 Task: Log work in the project AgileEngine for the issue 'Integrate a new gamification feature into an existing mobile application to increase user engagement and retention' spent time as '1w 1d 3h 30m' and remaining time as '6w 5d 4h 25m' and move to top of backlog. Now add the issue to the epic 'IT Asset Management Process Improvement'. Log work in the project AgileEngine for the issue 'Develop a new tool for automated testing of web application accessibility compliance for people with disabilities' spent time as '2w 6d 16h 30m' and remaining time as '1w 1d 4h 26m' and move to bottom of backlog. Now add the issue to the epic 'Cybersecurity Incident Response Planning'
Action: Mouse moved to (92, 156)
Screenshot: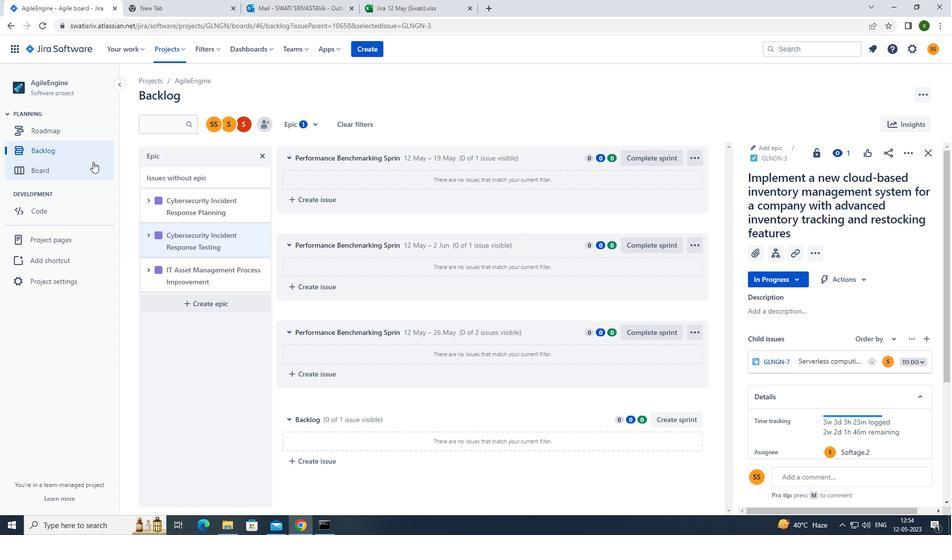 
Action: Mouse pressed left at (92, 156)
Screenshot: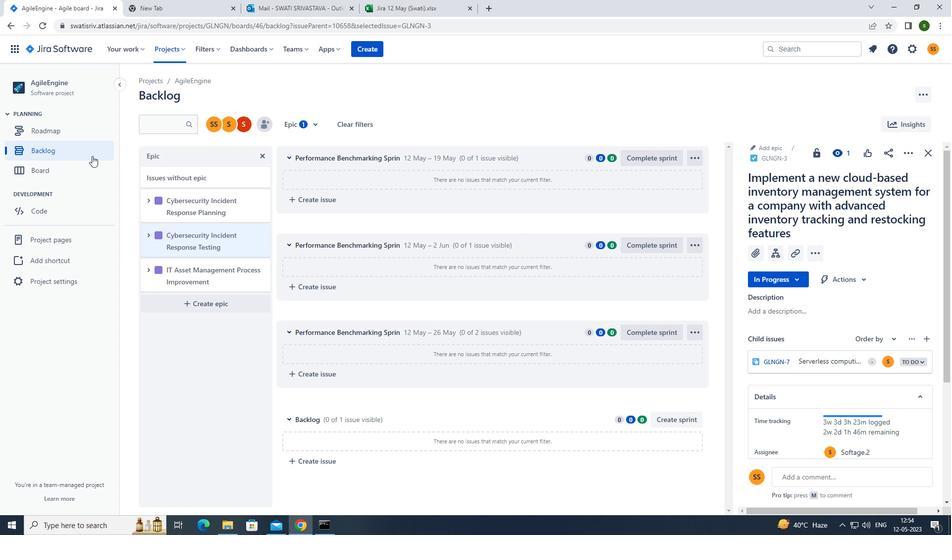 
Action: Mouse moved to (506, 359)
Screenshot: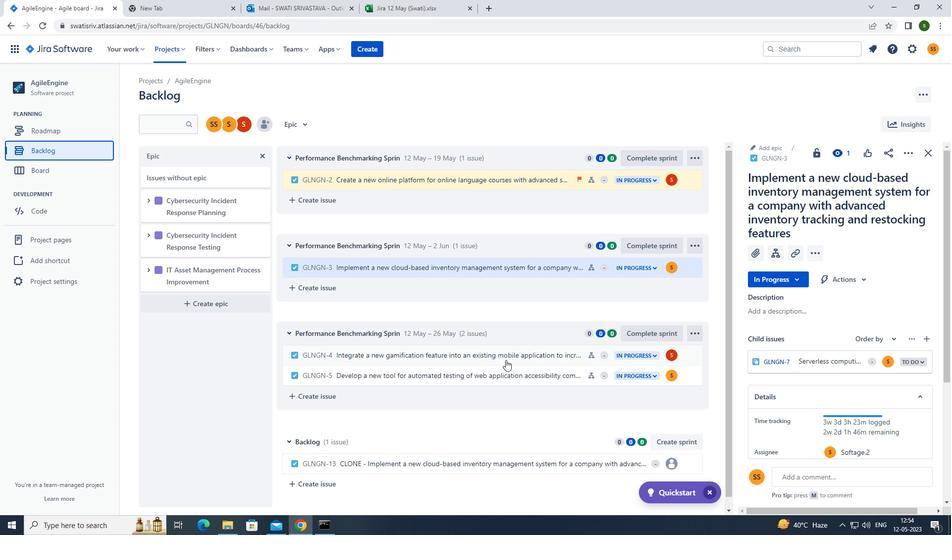 
Action: Mouse pressed left at (506, 359)
Screenshot: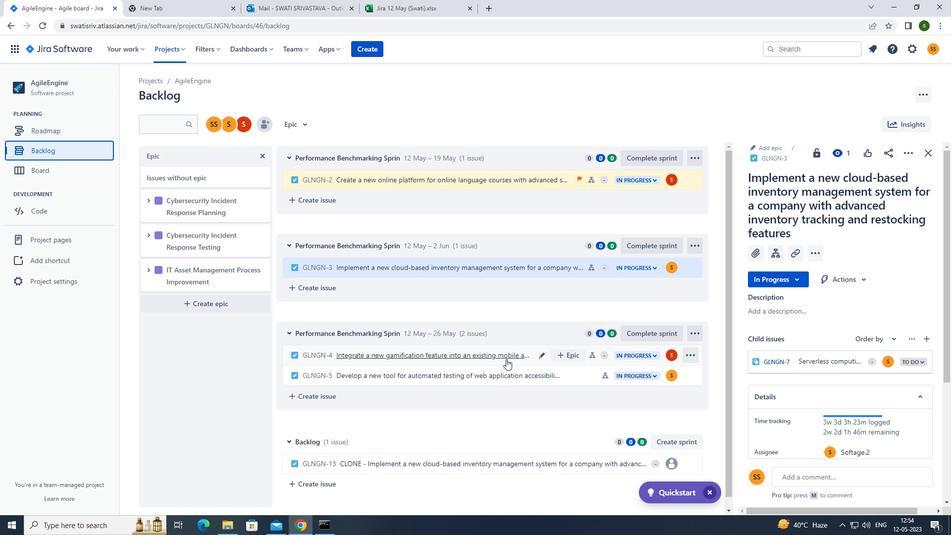 
Action: Mouse moved to (910, 153)
Screenshot: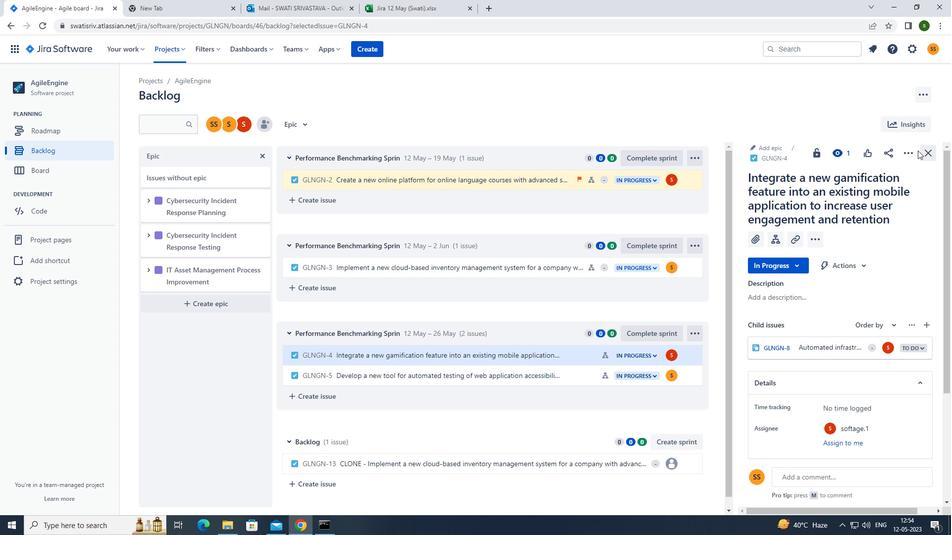 
Action: Mouse pressed left at (910, 153)
Screenshot: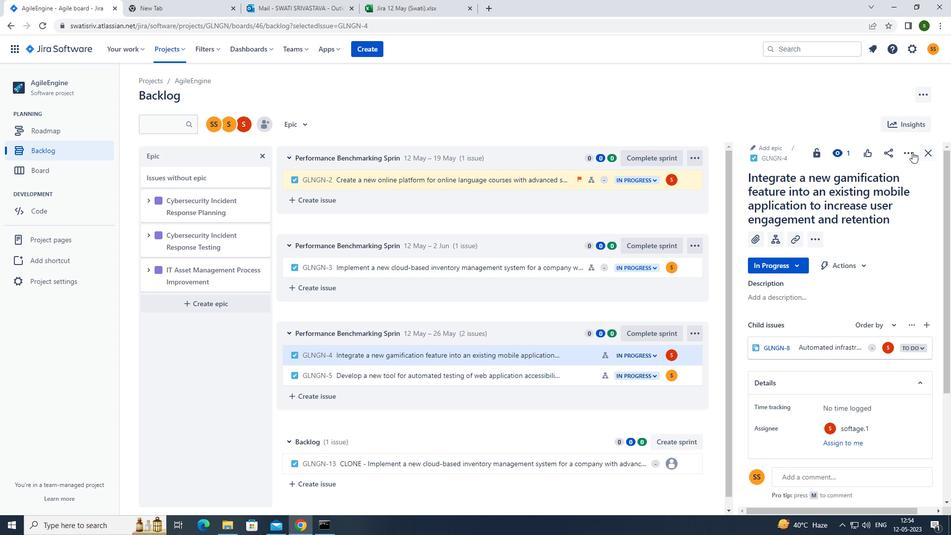 
Action: Mouse moved to (885, 178)
Screenshot: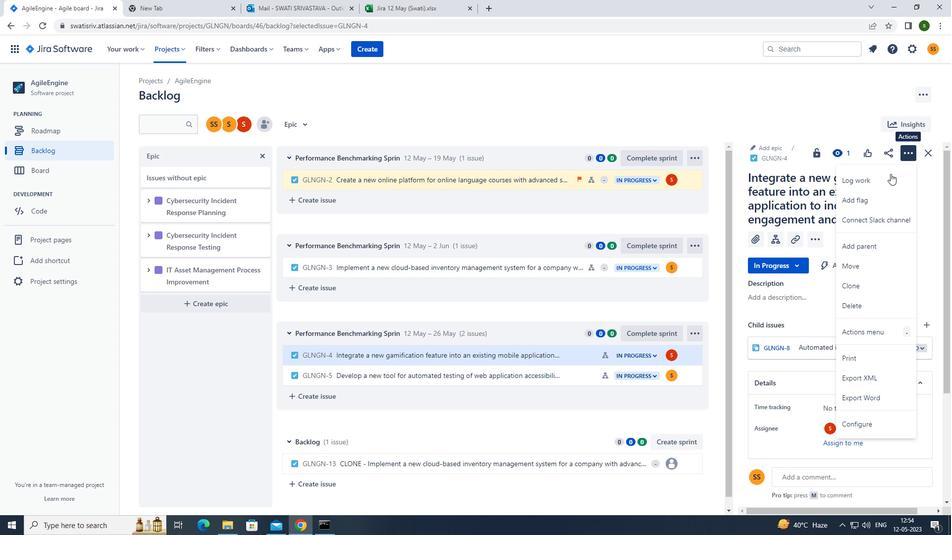 
Action: Mouse pressed left at (885, 178)
Screenshot: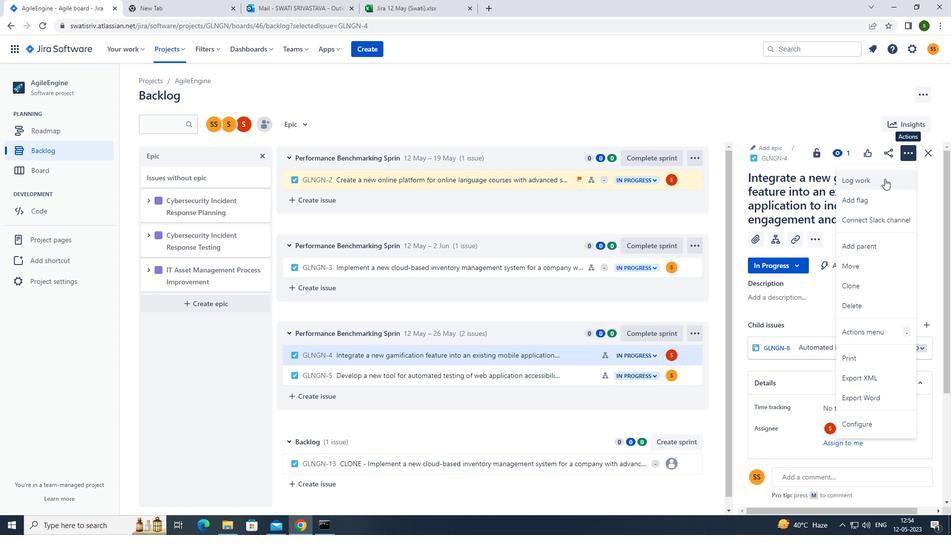 
Action: Mouse moved to (443, 129)
Screenshot: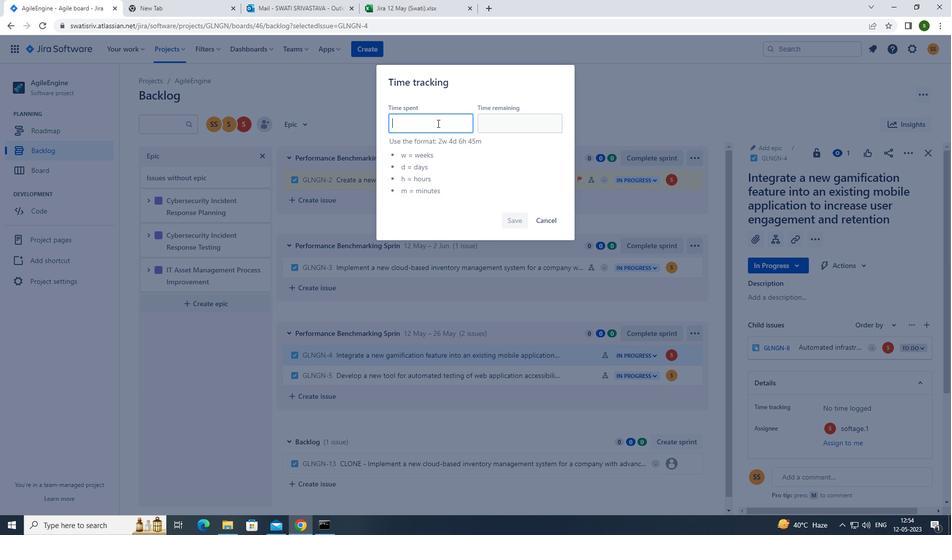 
Action: Key pressed 1w<Key.space>1d<Key.space>3h<Key.space>30m
Screenshot: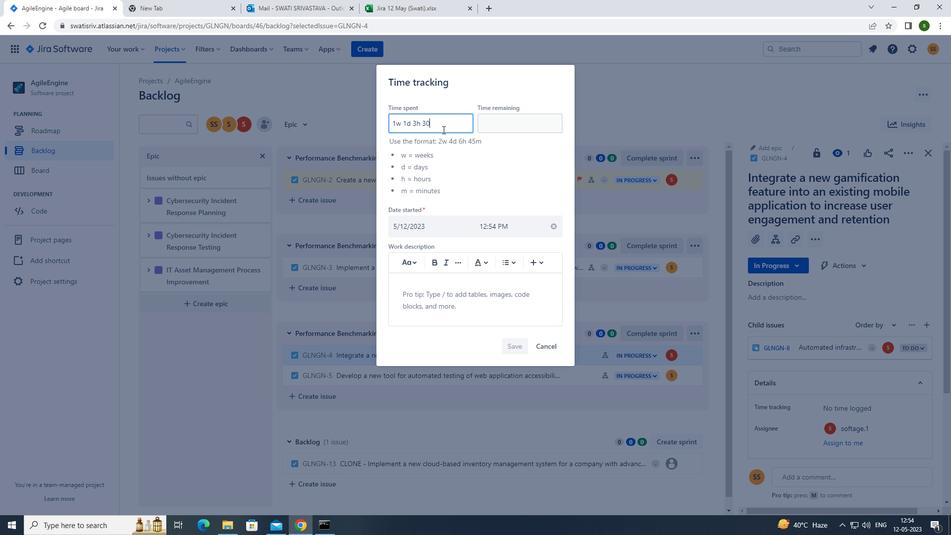 
Action: Mouse moved to (521, 133)
Screenshot: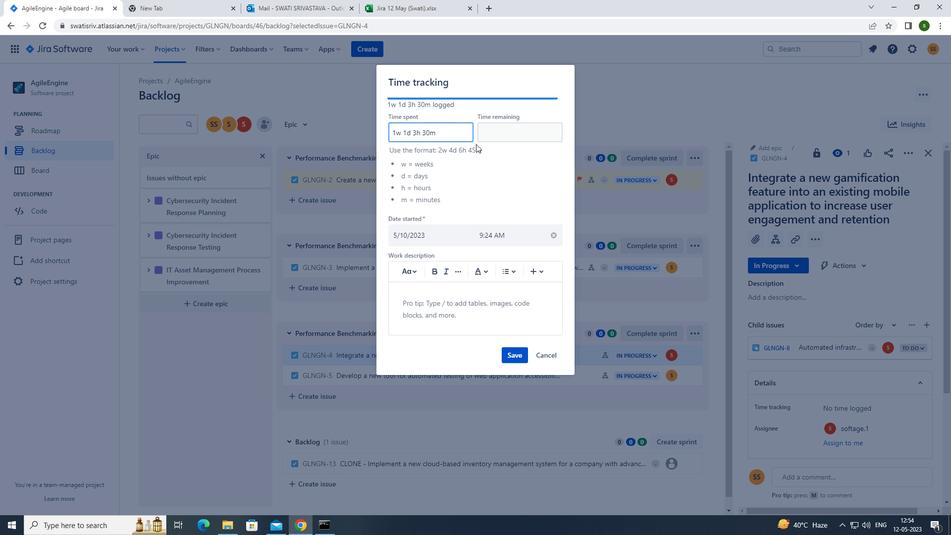 
Action: Mouse pressed left at (521, 133)
Screenshot: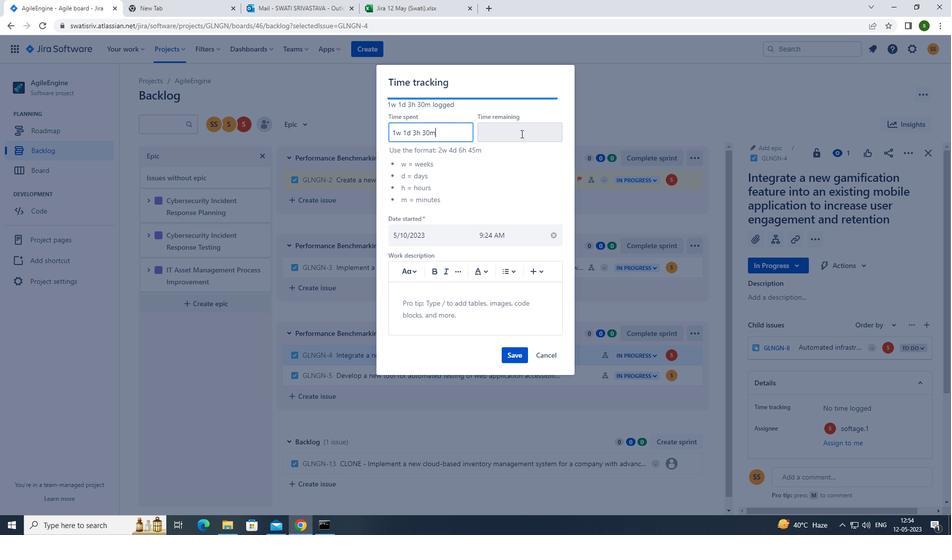 
Action: Mouse moved to (518, 132)
Screenshot: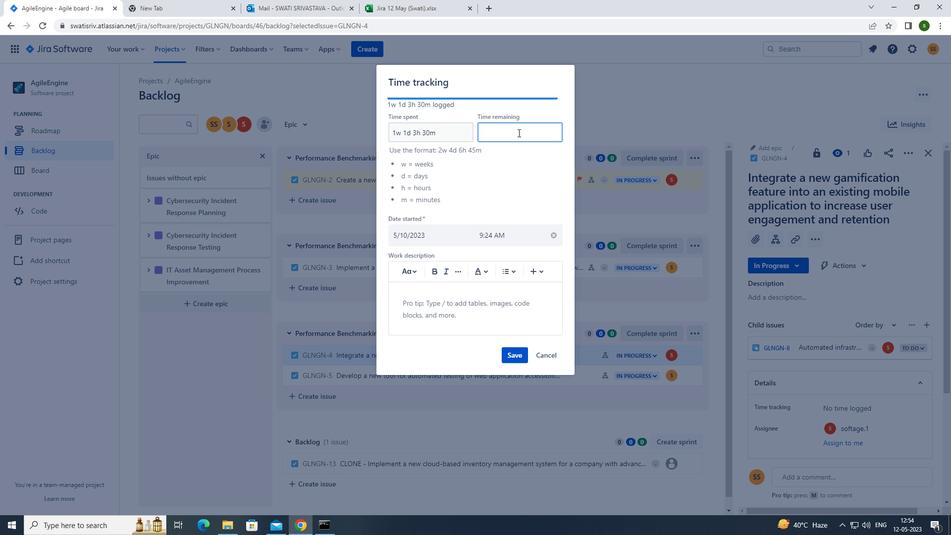 
Action: Key pressed 6w<Key.space>5d<Key.space>4h<Key.space>25m
Screenshot: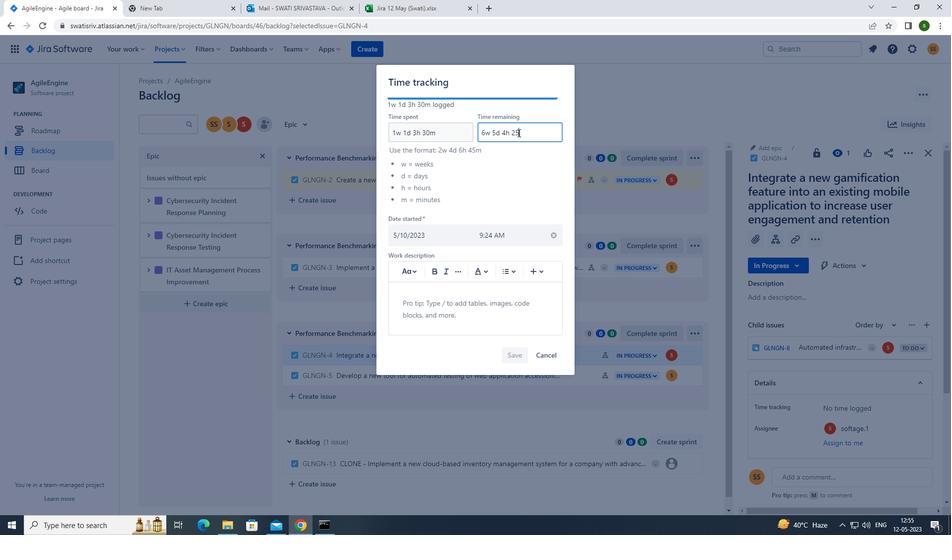 
Action: Mouse moved to (519, 352)
Screenshot: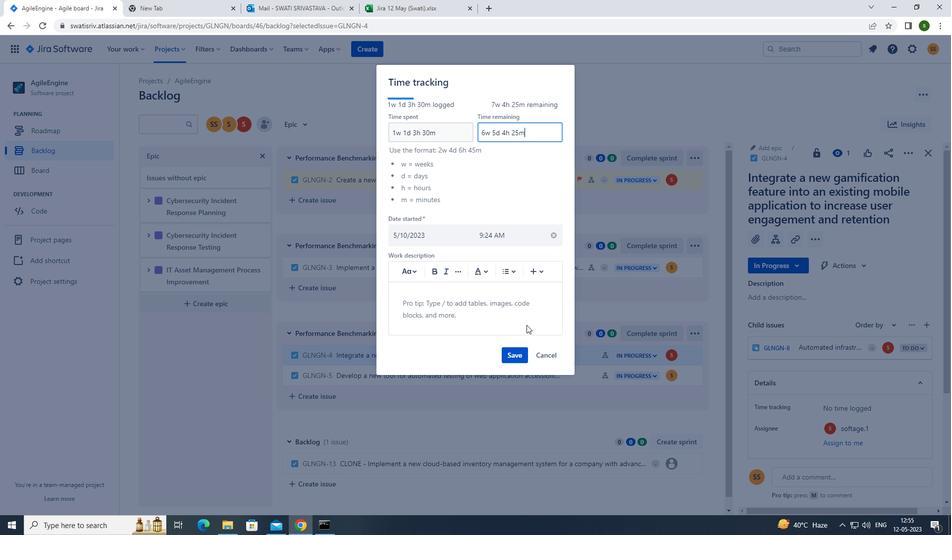 
Action: Mouse pressed left at (519, 352)
Screenshot: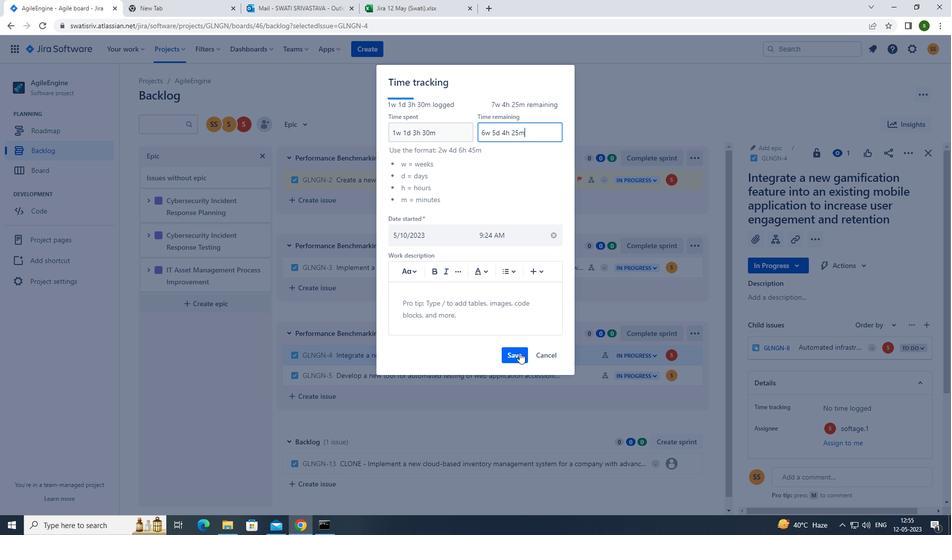 
Action: Mouse moved to (695, 353)
Screenshot: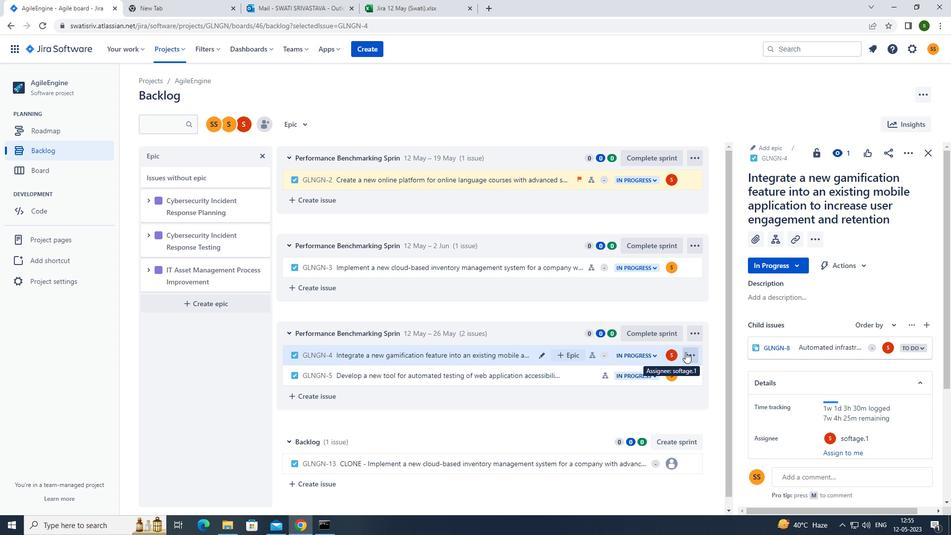 
Action: Mouse pressed left at (695, 353)
Screenshot: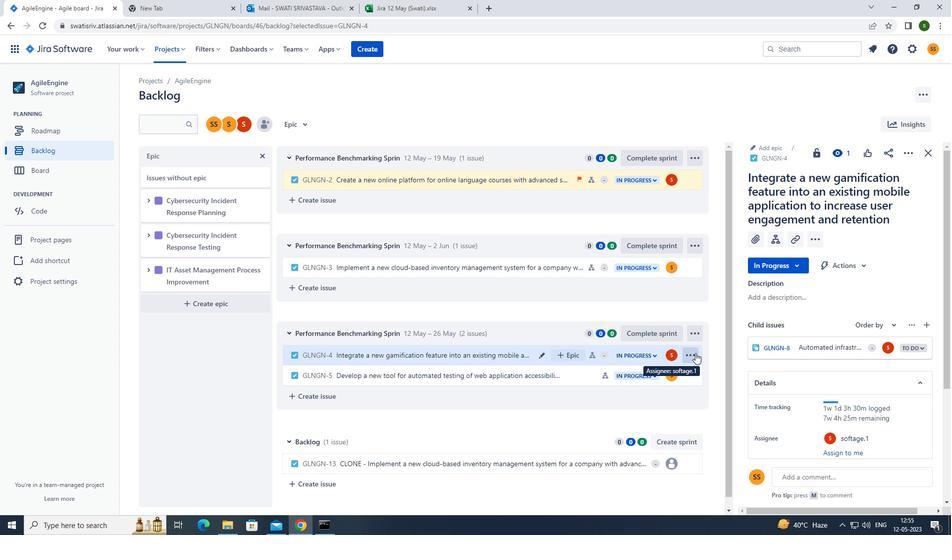
Action: Mouse moved to (645, 318)
Screenshot: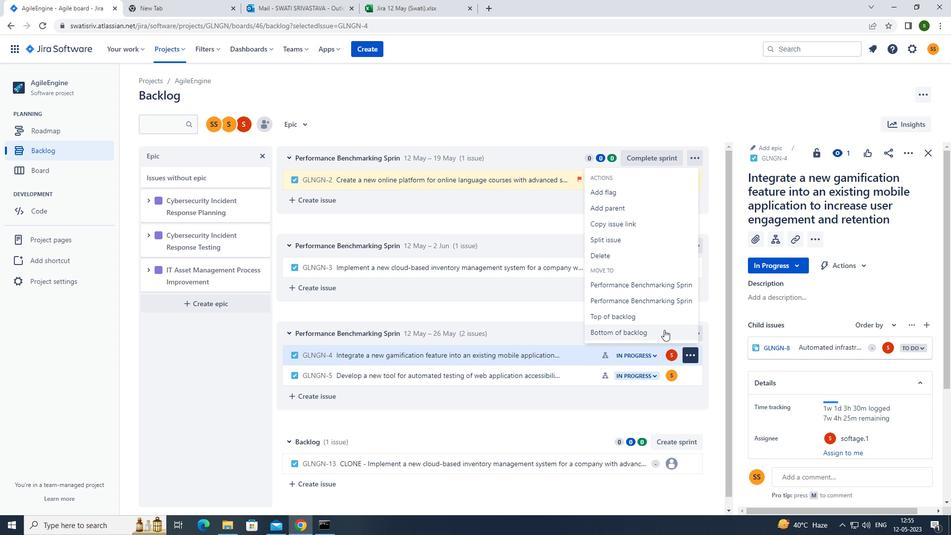 
Action: Mouse pressed left at (645, 318)
Screenshot: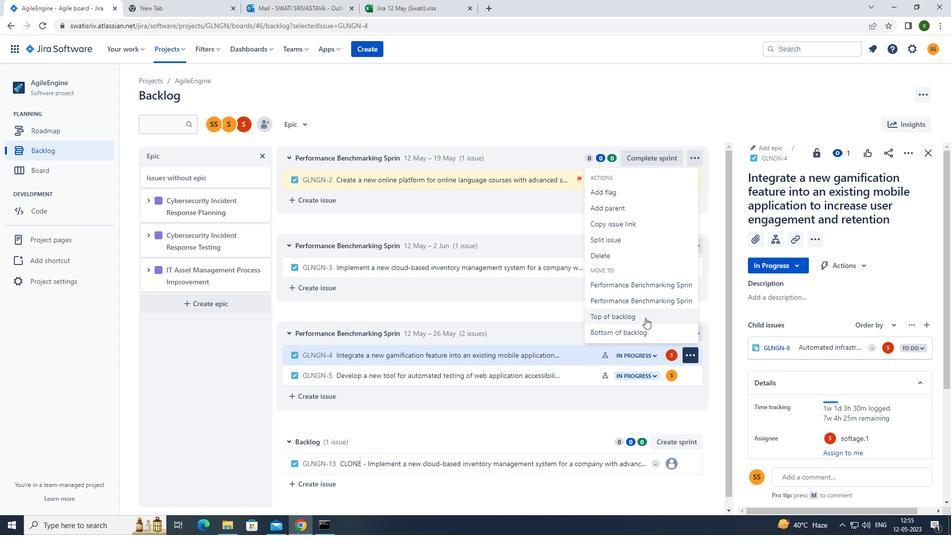 
Action: Mouse moved to (506, 160)
Screenshot: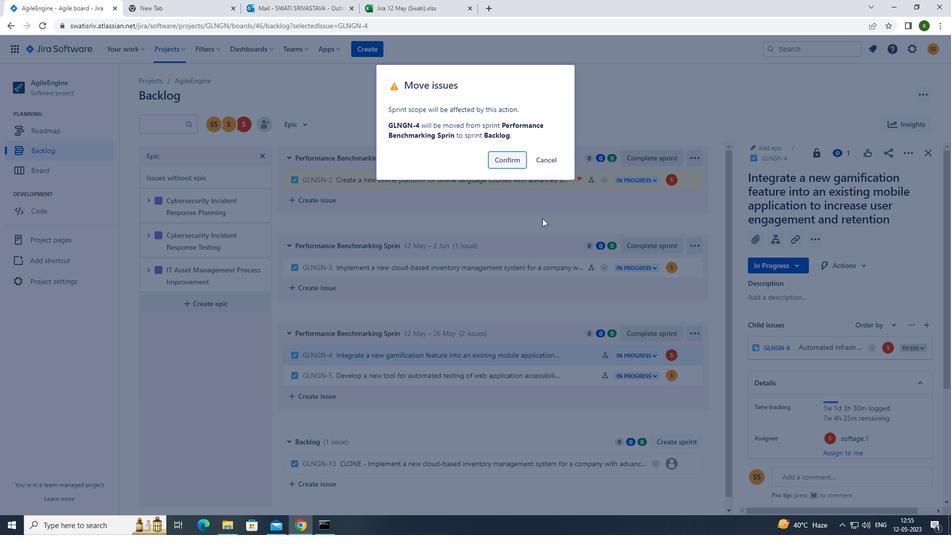 
Action: Mouse pressed left at (506, 160)
Screenshot: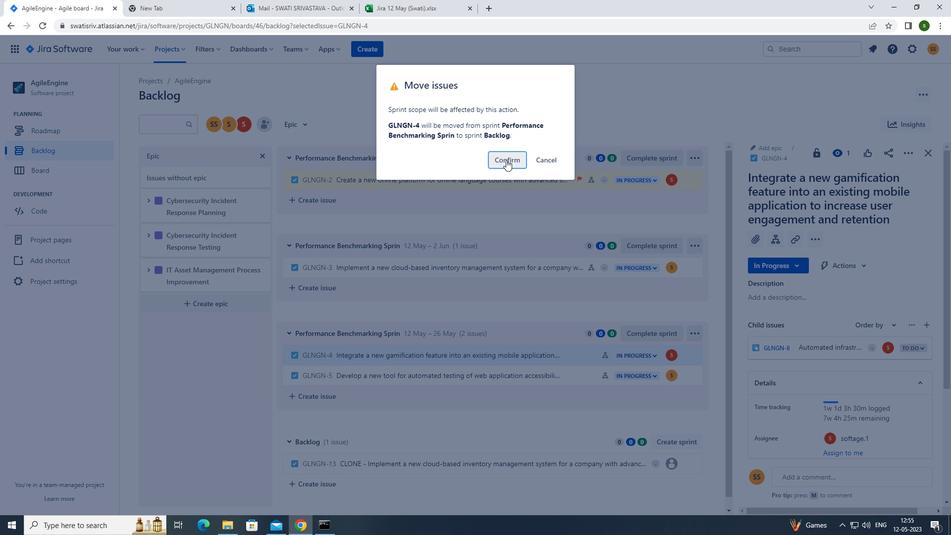 
Action: Mouse moved to (301, 127)
Screenshot: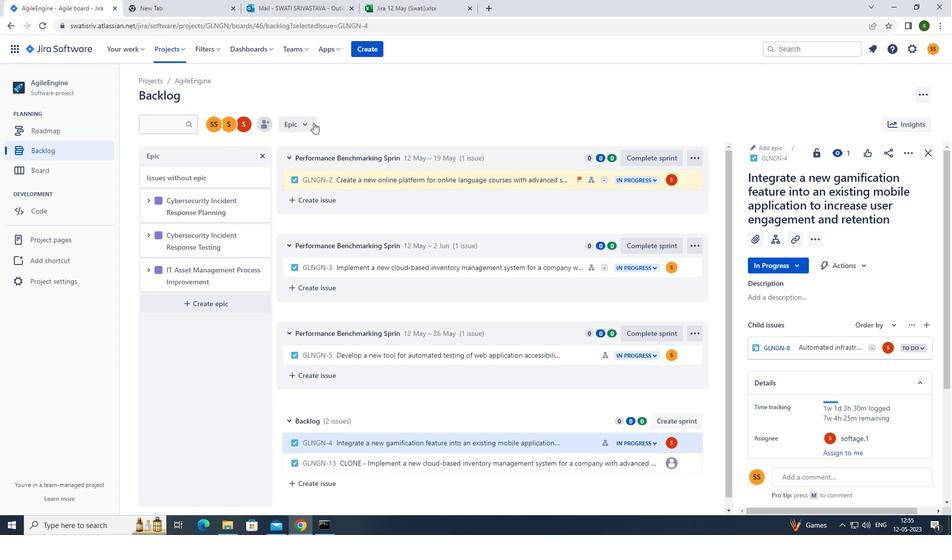 
Action: Mouse pressed left at (301, 127)
Screenshot: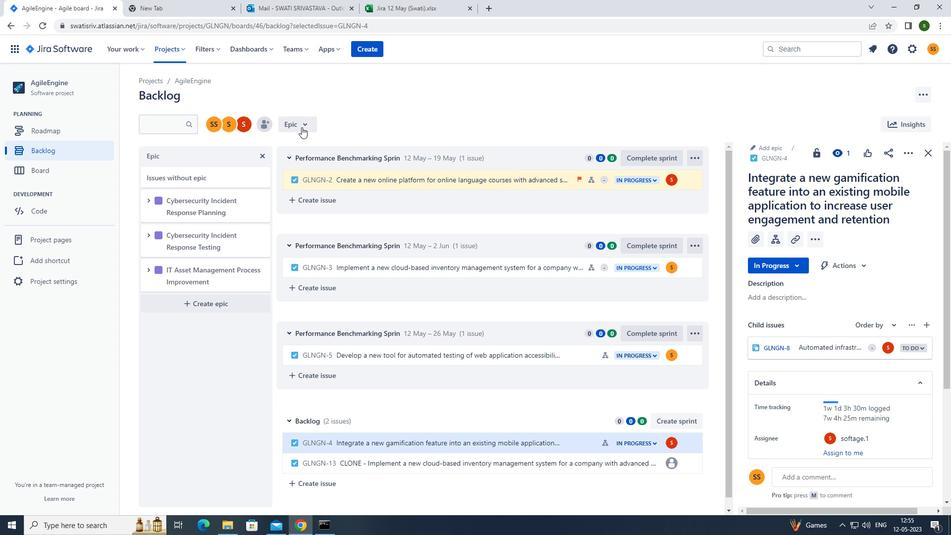 
Action: Mouse moved to (320, 199)
Screenshot: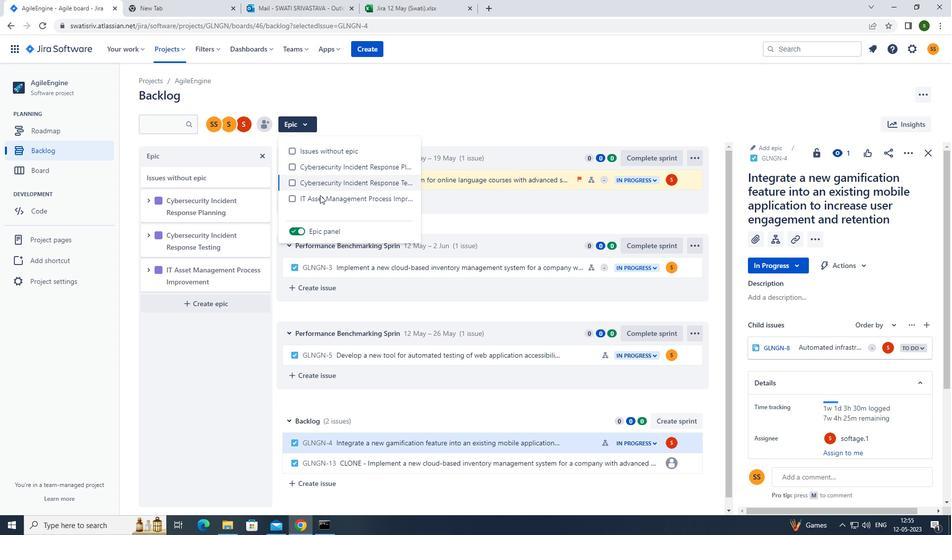 
Action: Mouse pressed left at (320, 199)
Screenshot: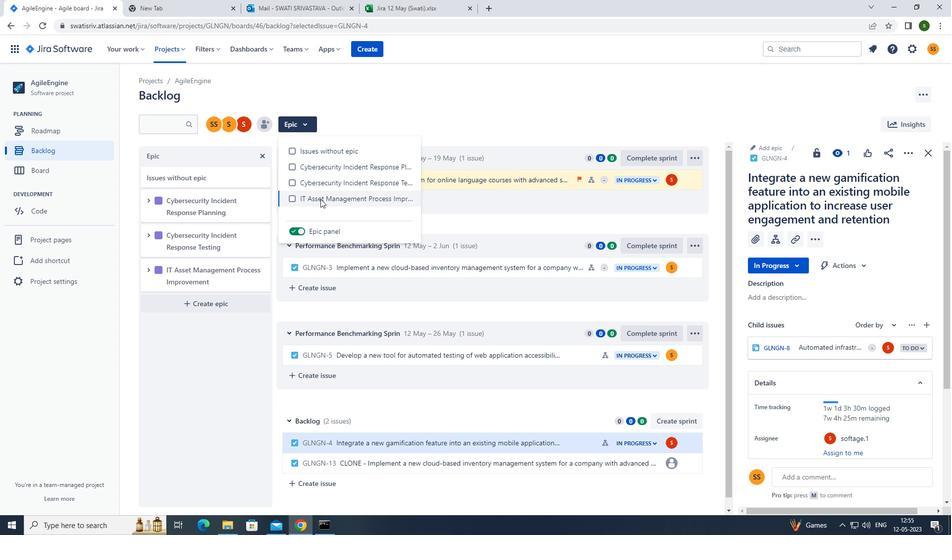 
Action: Mouse moved to (438, 111)
Screenshot: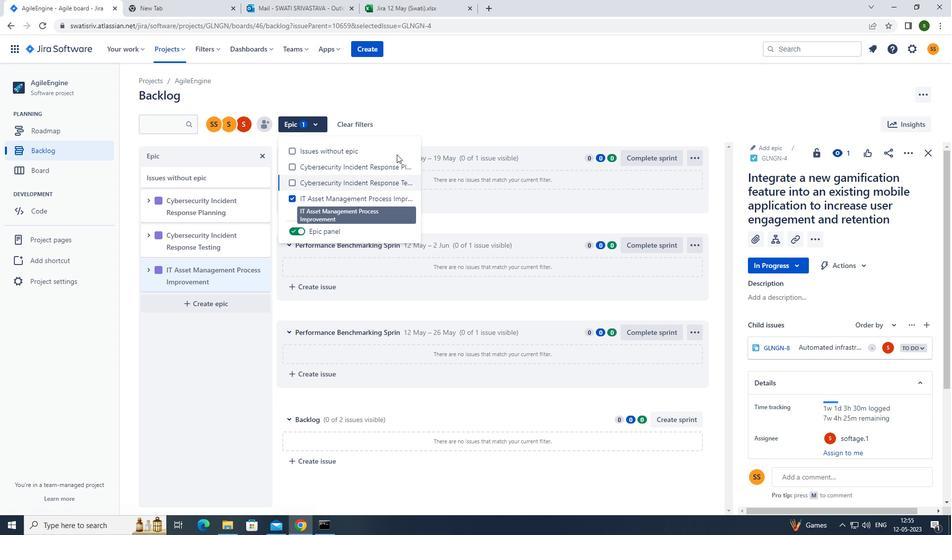 
Action: Mouse pressed left at (438, 111)
Screenshot: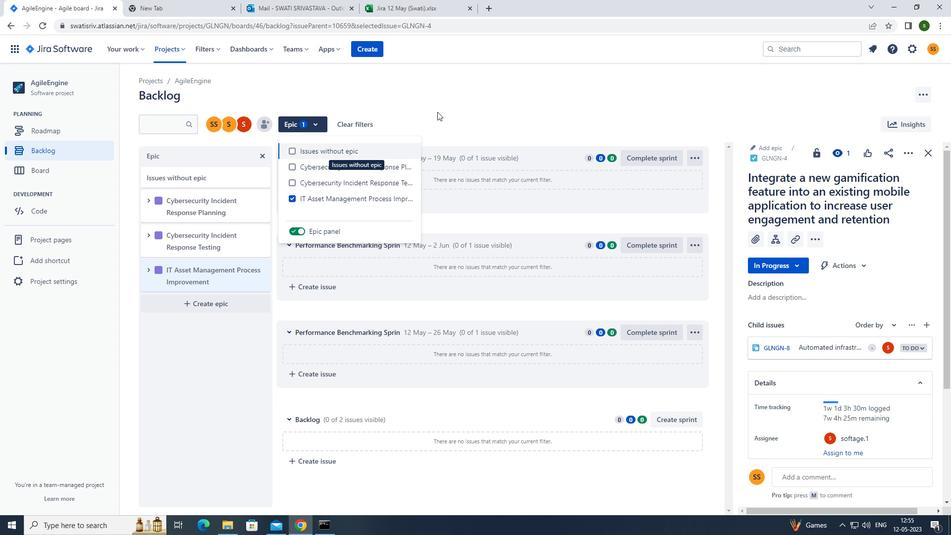 
Action: Mouse moved to (74, 152)
Screenshot: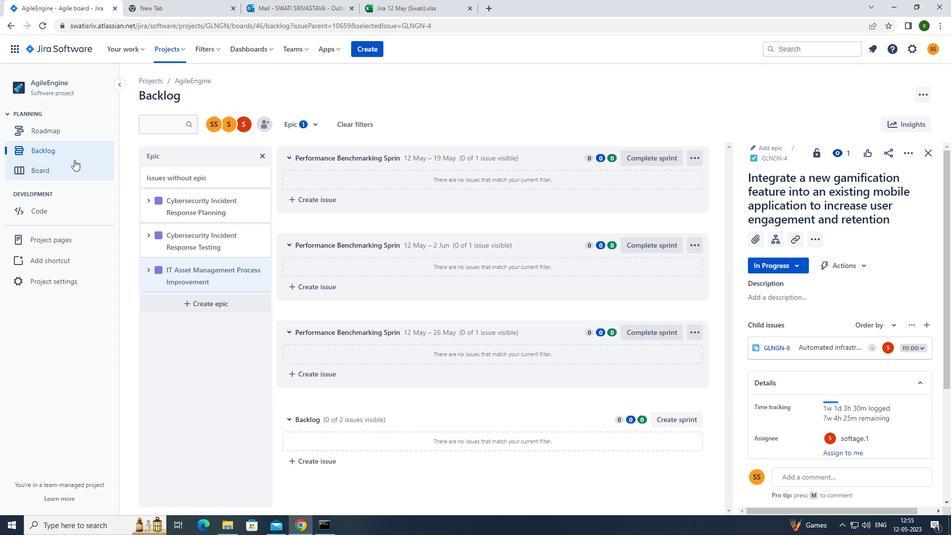 
Action: Mouse pressed left at (74, 152)
Screenshot: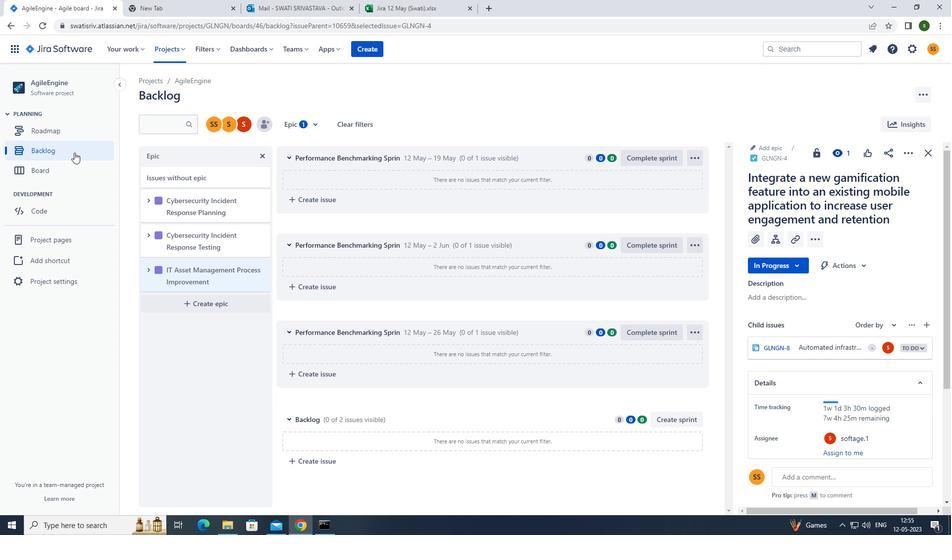
Action: Mouse moved to (532, 360)
Screenshot: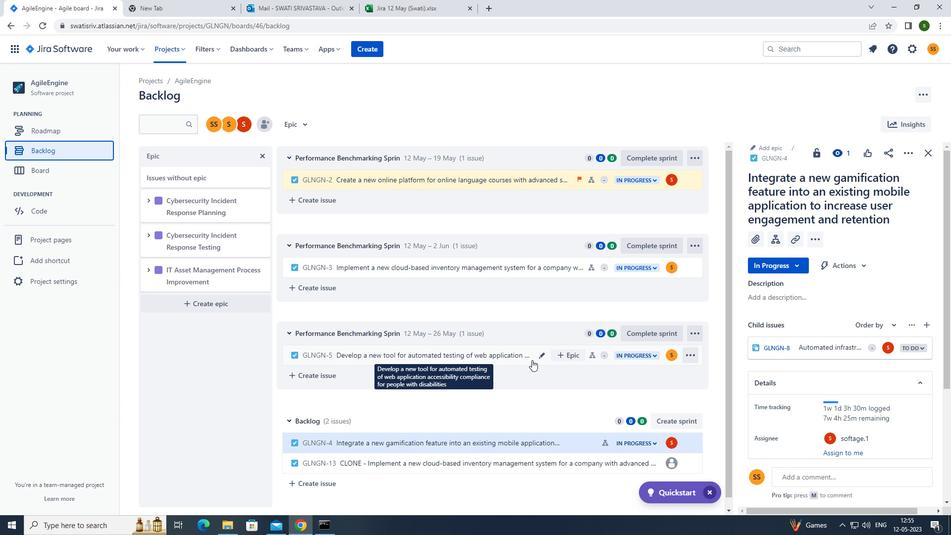 
Action: Mouse pressed left at (532, 360)
Screenshot: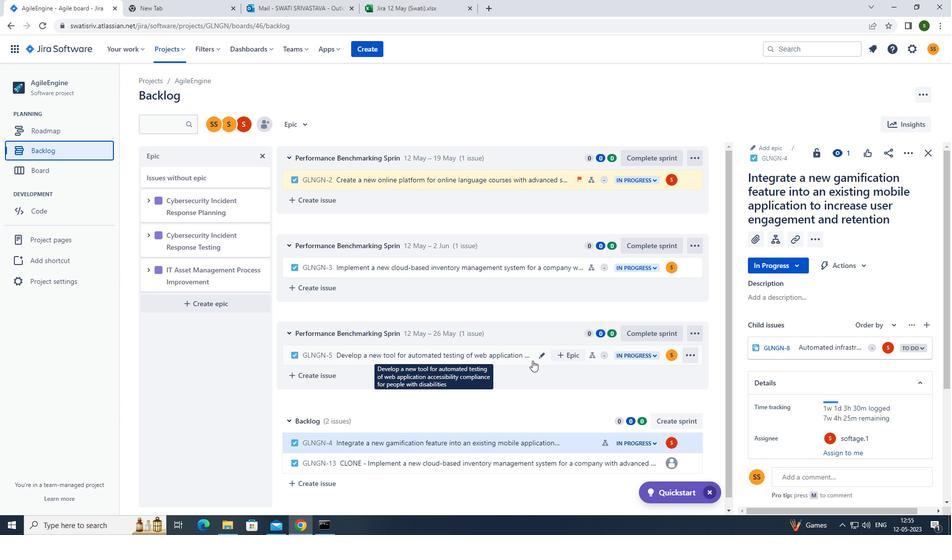 
Action: Mouse moved to (902, 151)
Screenshot: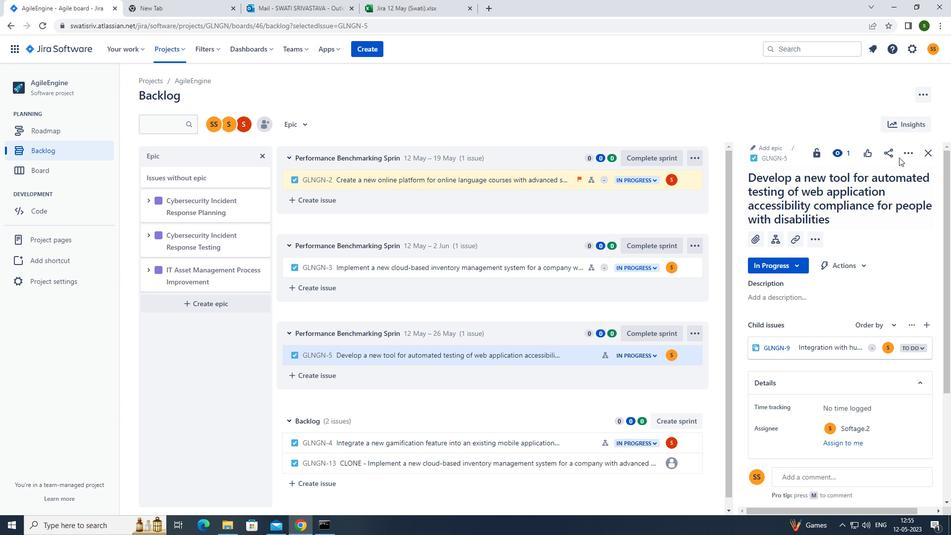 
Action: Mouse pressed left at (902, 151)
Screenshot: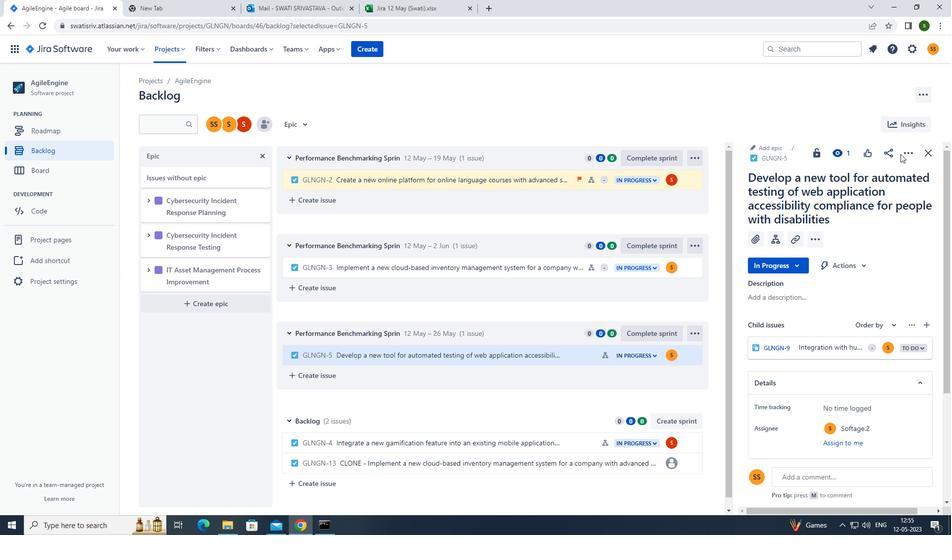 
Action: Mouse moved to (882, 175)
Screenshot: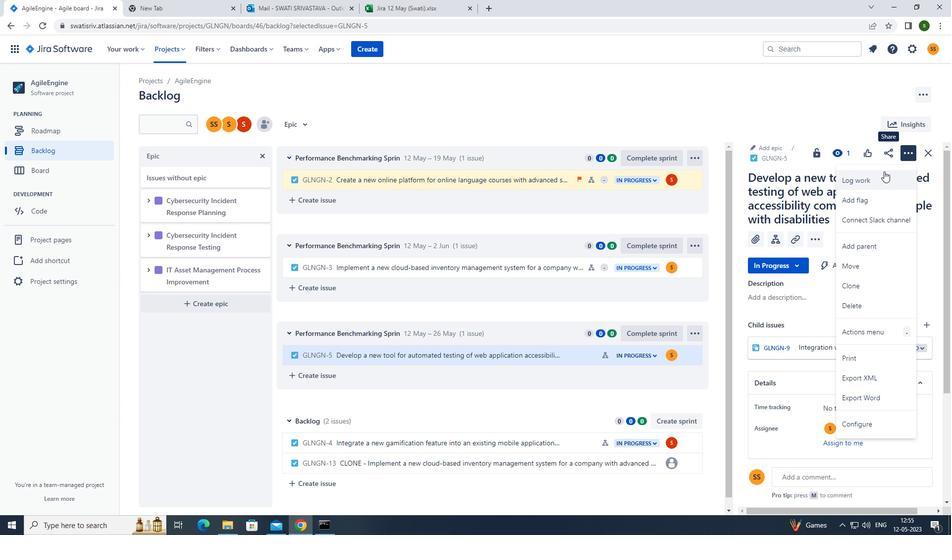 
Action: Mouse pressed left at (882, 175)
Screenshot: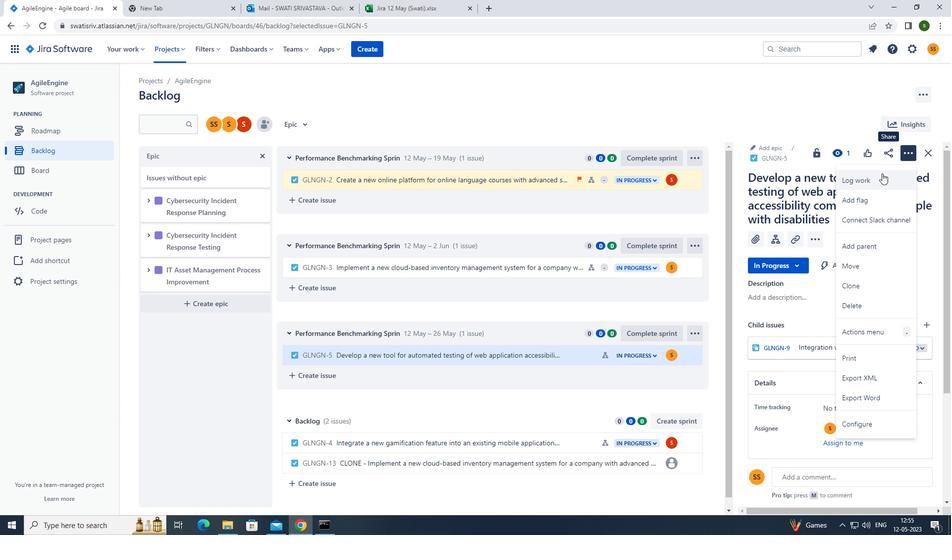 
Action: Mouse moved to (440, 123)
Screenshot: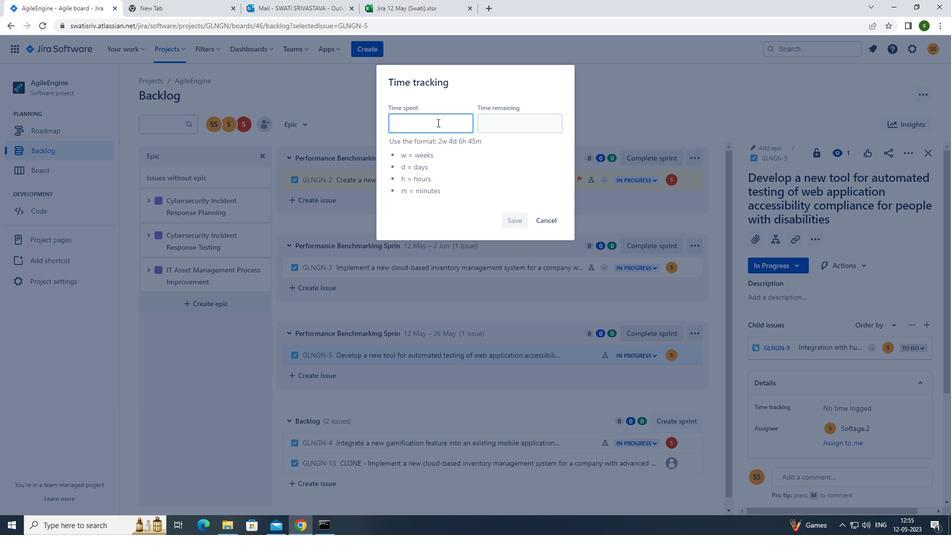 
Action: Key pressed 2w<Key.space>6d<Key.space>16h<Key.space>30m
Screenshot: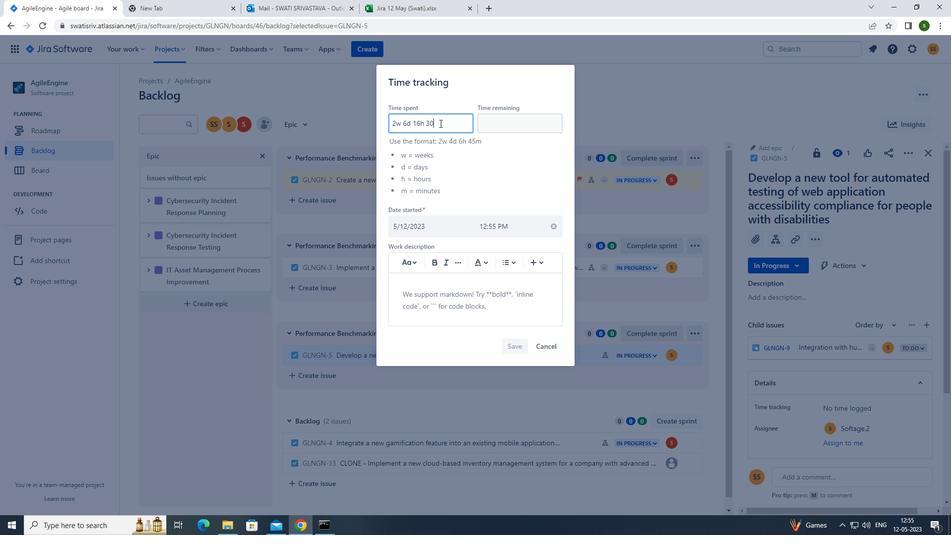 
Action: Mouse moved to (508, 132)
Screenshot: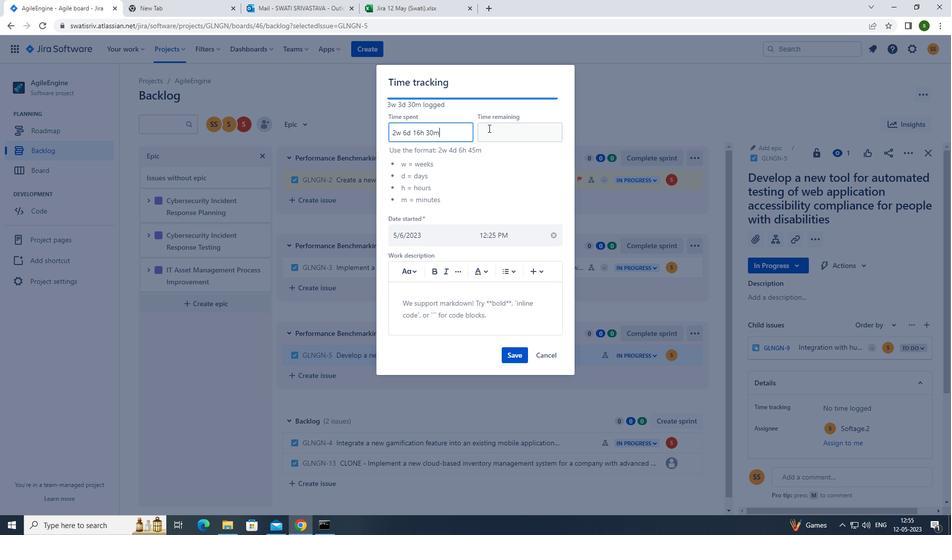 
Action: Mouse pressed left at (508, 132)
Screenshot: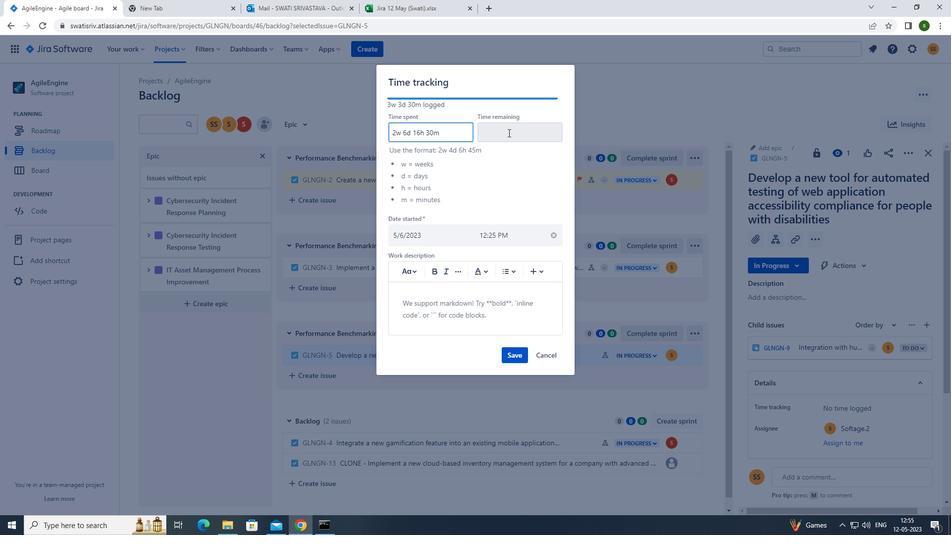 
Action: Mouse moved to (512, 130)
Screenshot: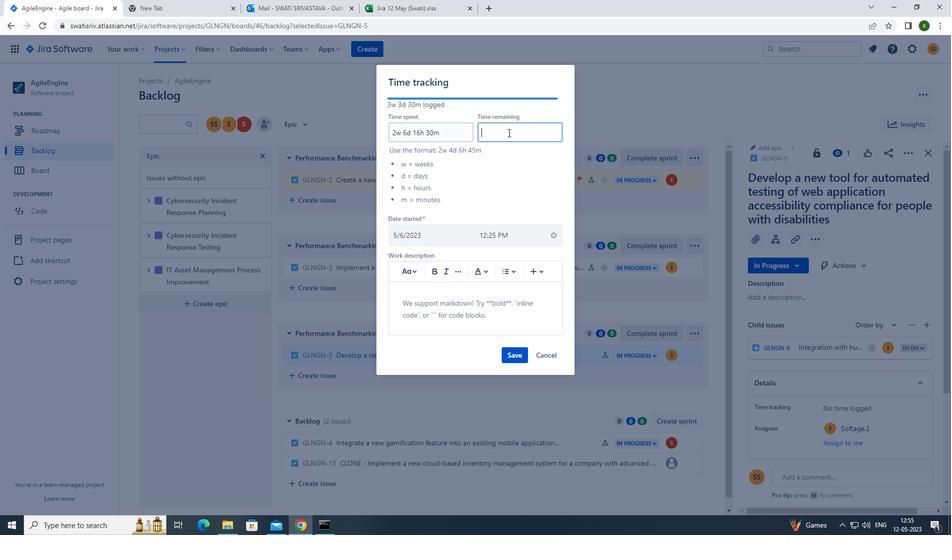 
Action: Key pressed 1w<Key.space>1d<Key.space>4h<Key.space>26m
Screenshot: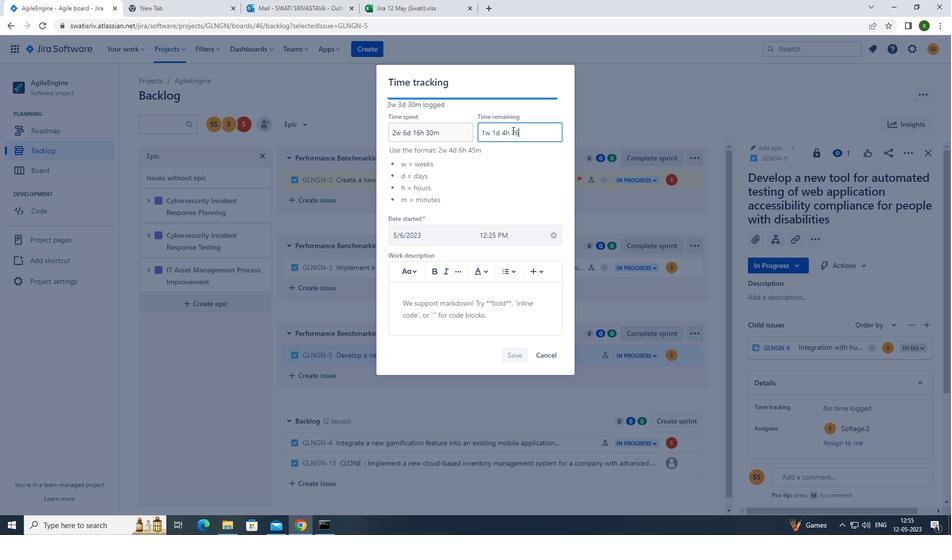 
Action: Mouse moved to (511, 351)
Screenshot: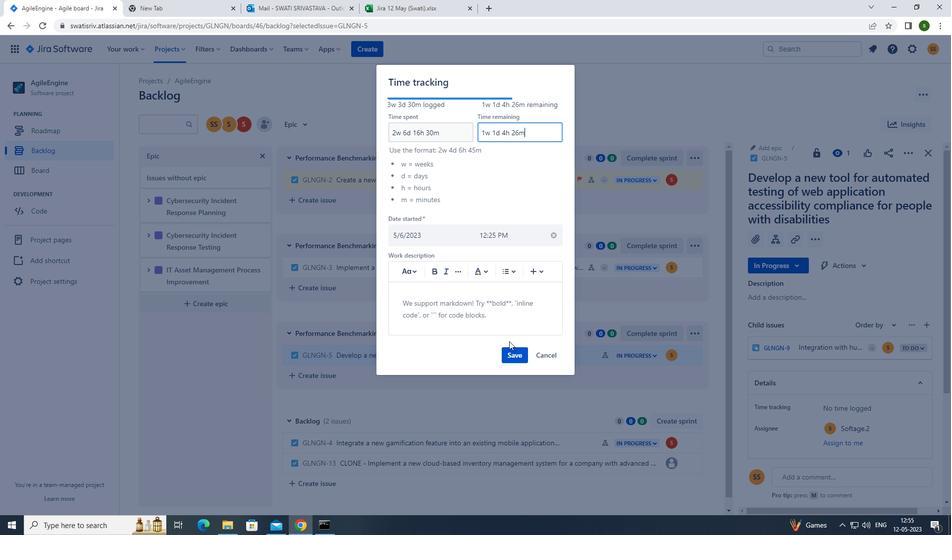 
Action: Mouse pressed left at (511, 351)
Screenshot: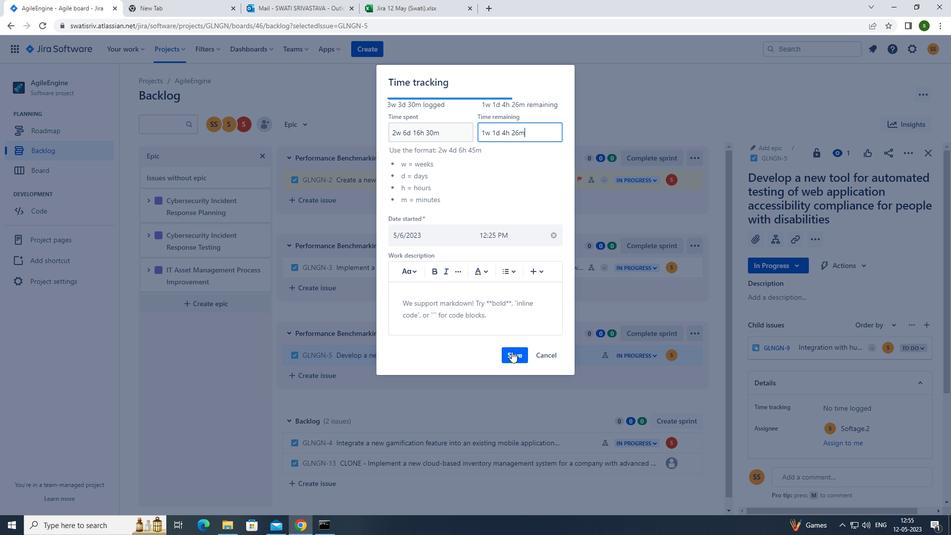 
Action: Mouse moved to (693, 355)
Screenshot: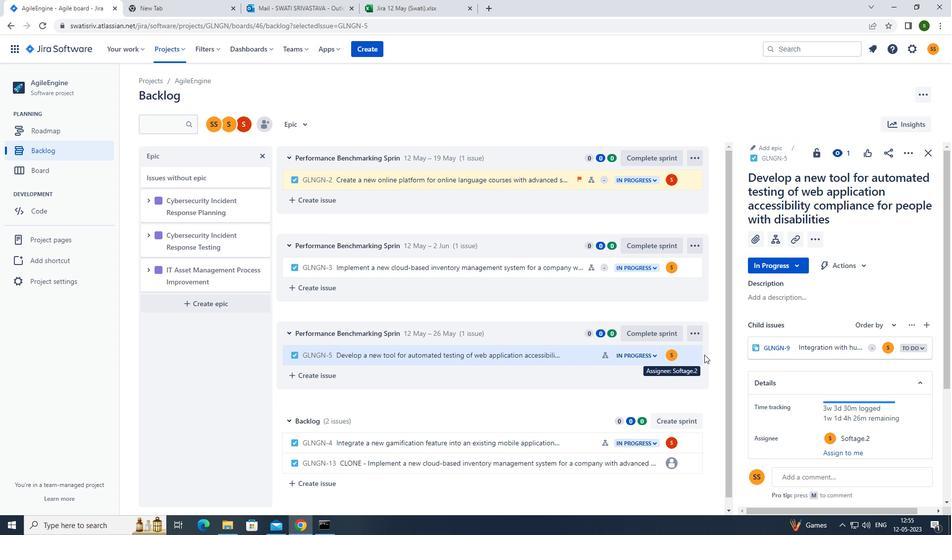 
Action: Mouse pressed left at (693, 355)
Screenshot: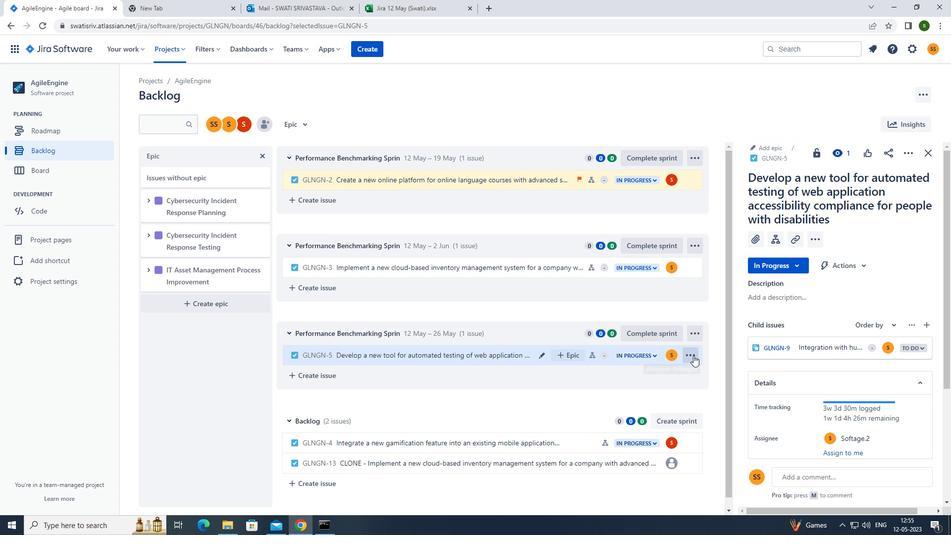 
Action: Mouse moved to (629, 332)
Screenshot: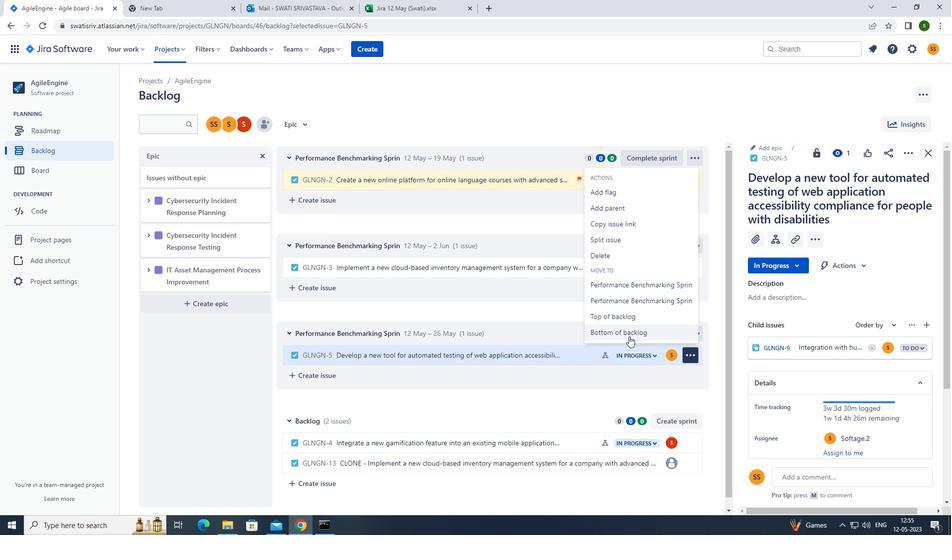 
Action: Mouse pressed left at (629, 332)
Screenshot: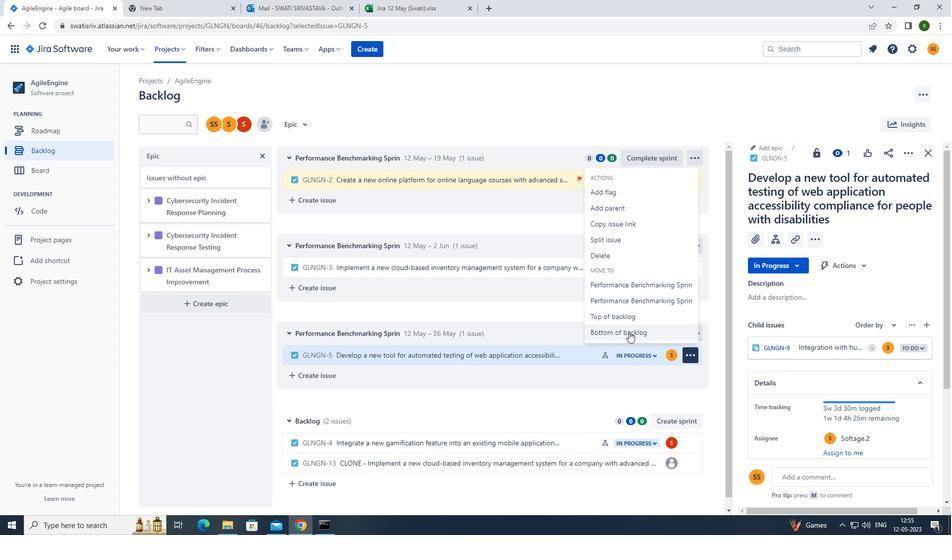 
Action: Mouse moved to (493, 161)
Screenshot: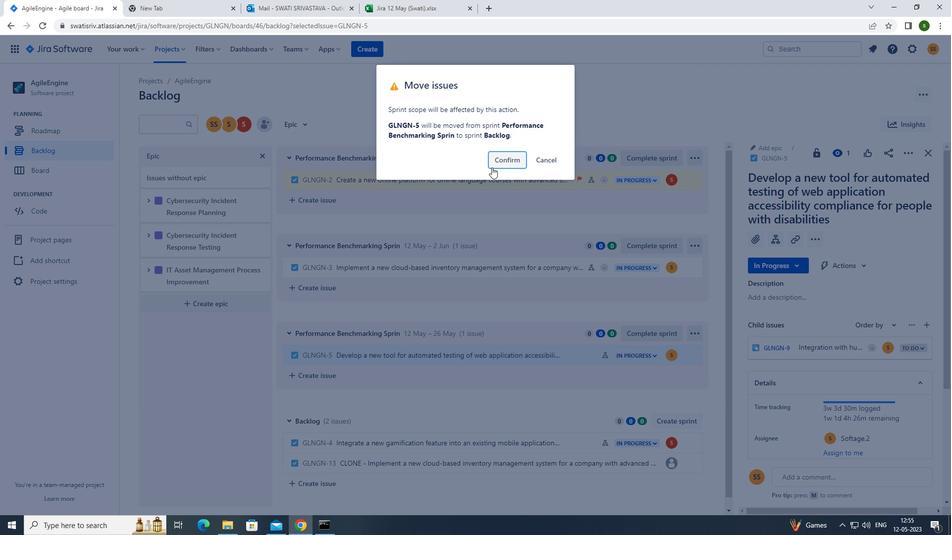
Action: Mouse pressed left at (493, 161)
Screenshot: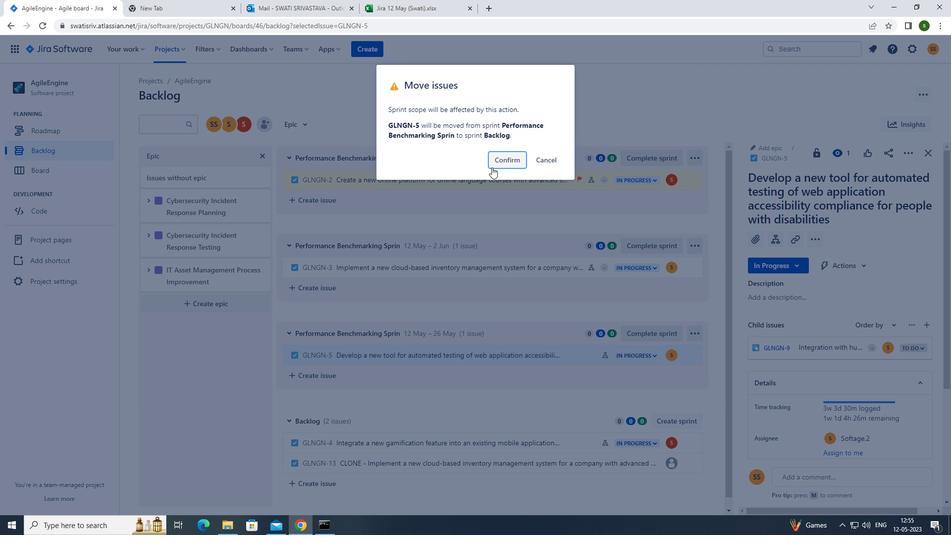 
Action: Mouse moved to (303, 124)
Screenshot: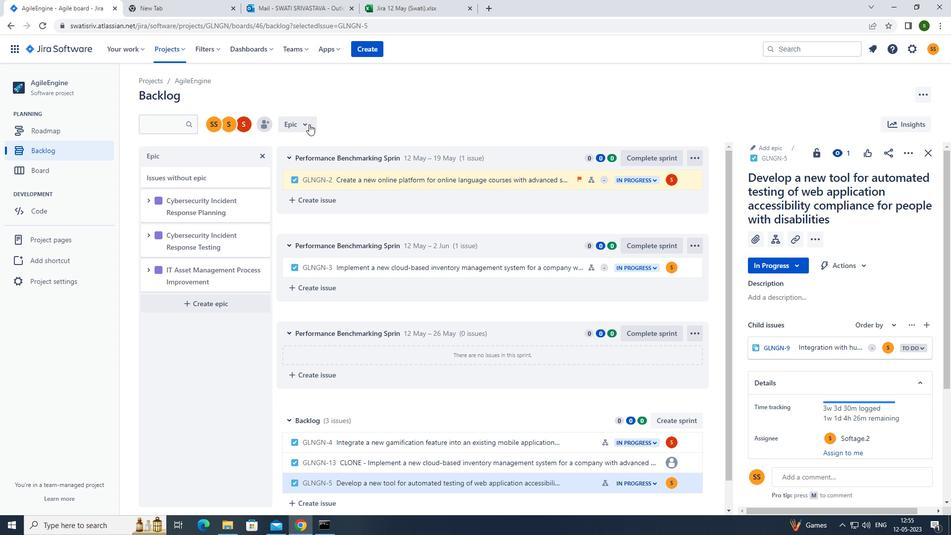 
Action: Mouse pressed left at (303, 124)
Screenshot: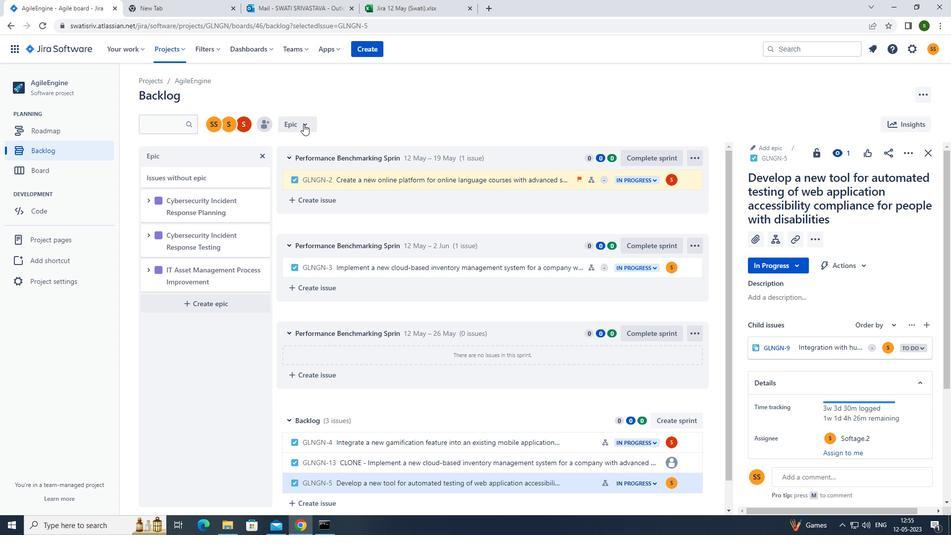 
Action: Mouse moved to (343, 171)
Screenshot: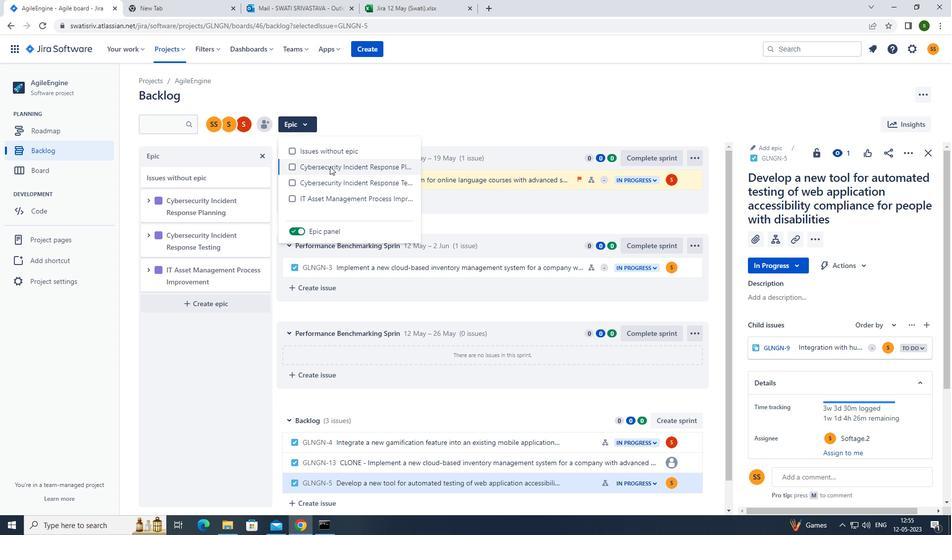 
Action: Mouse pressed left at (343, 171)
Screenshot: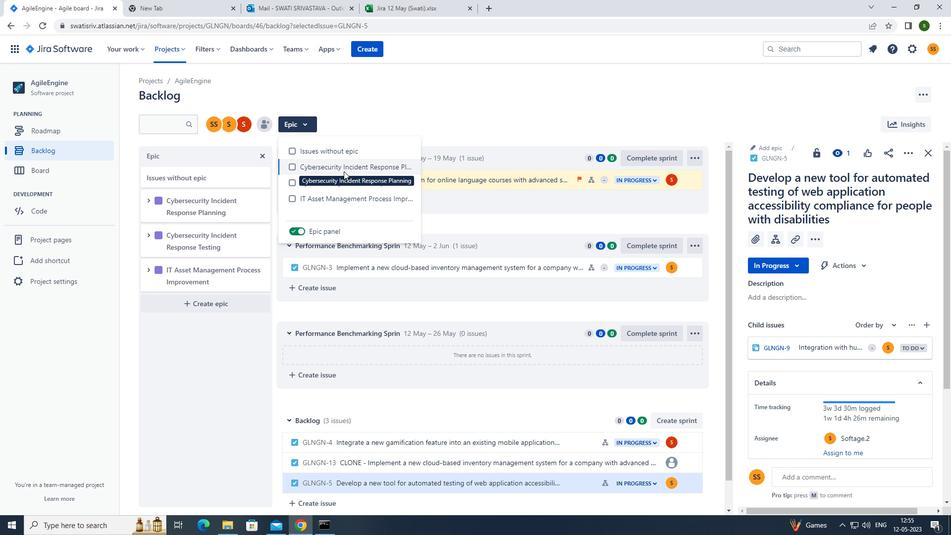 
Action: Mouse moved to (417, 112)
Screenshot: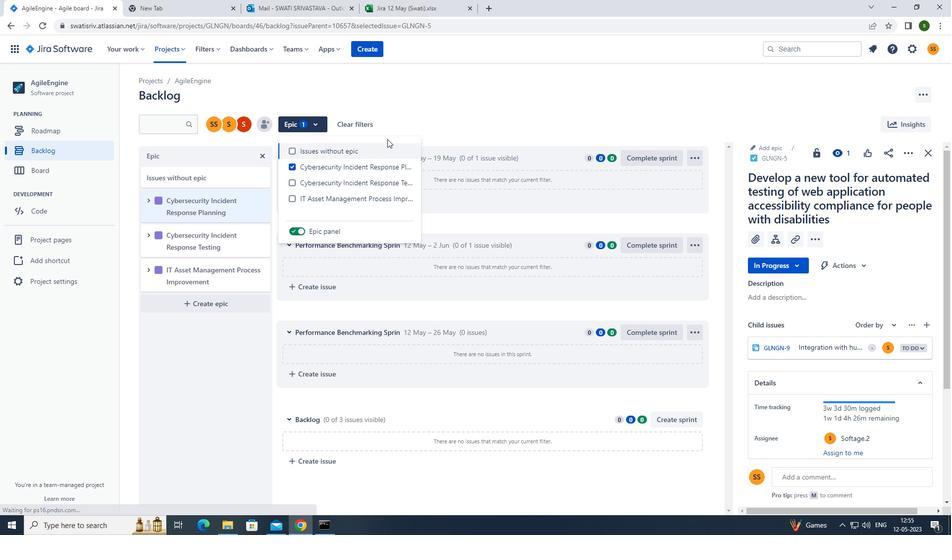 
Action: Mouse pressed left at (417, 112)
Screenshot: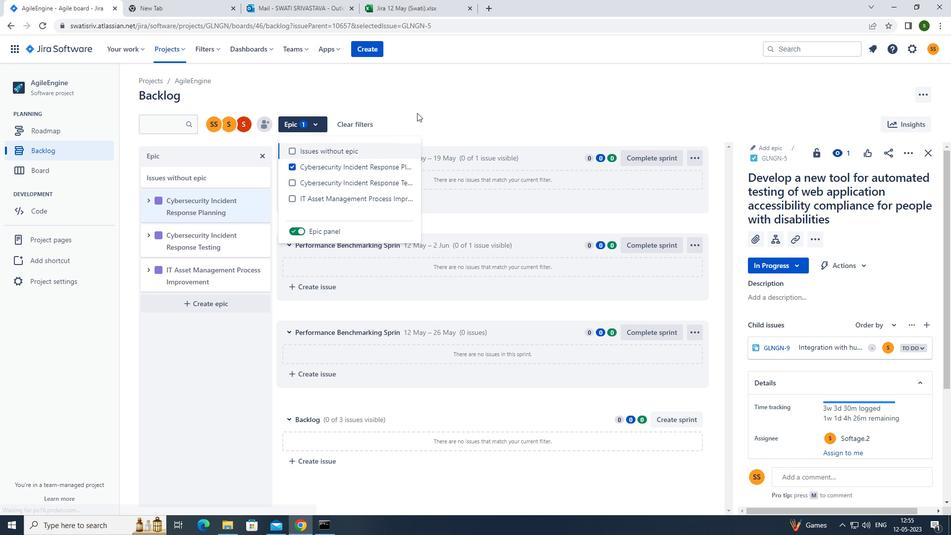 
